 Task: Create a task  Implement a feature for users to customize the appâ€™s appearance , assign it to team member softage.7@softage.net in the project WinTech and update the status of the task to  Off Track , set the priority of the task to Medium.
Action: Mouse moved to (49, 407)
Screenshot: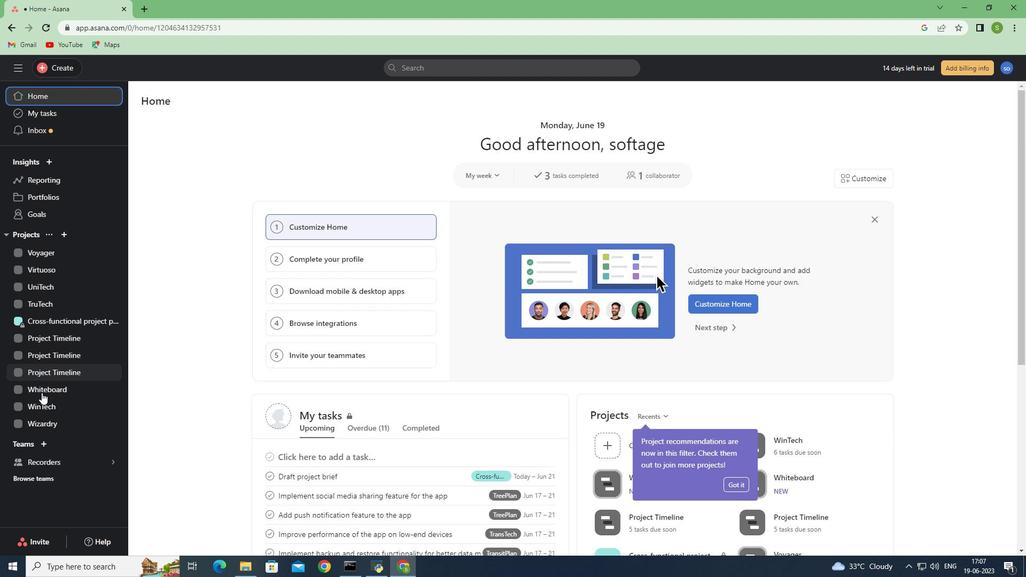 
Action: Mouse pressed left at (49, 407)
Screenshot: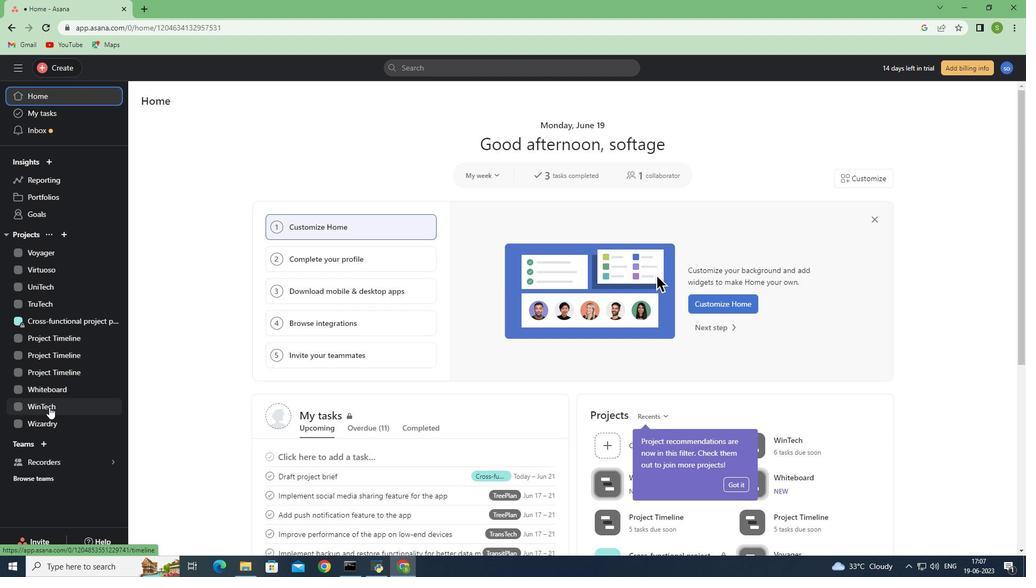 
Action: Mouse moved to (170, 146)
Screenshot: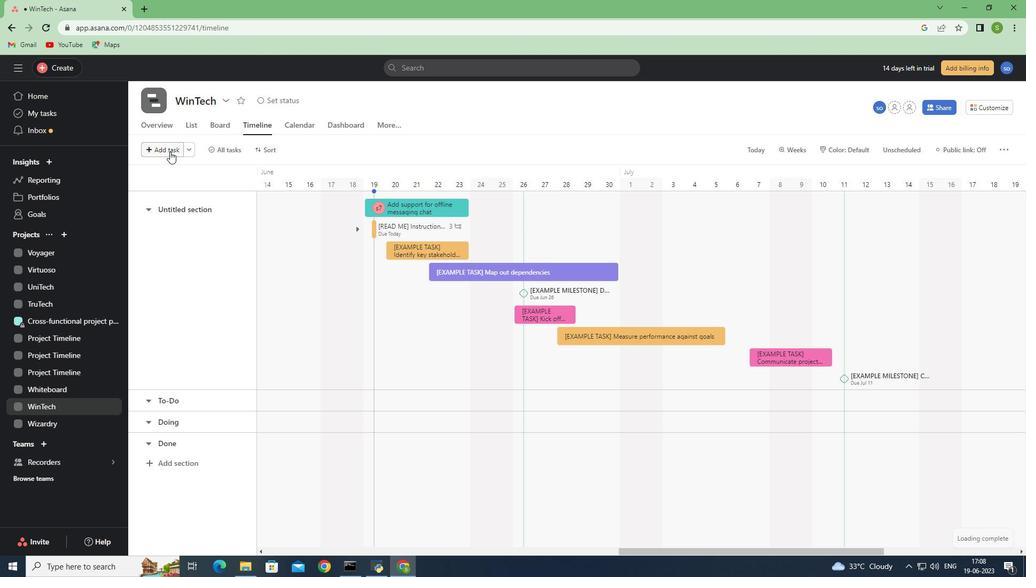 
Action: Mouse pressed left at (170, 146)
Screenshot: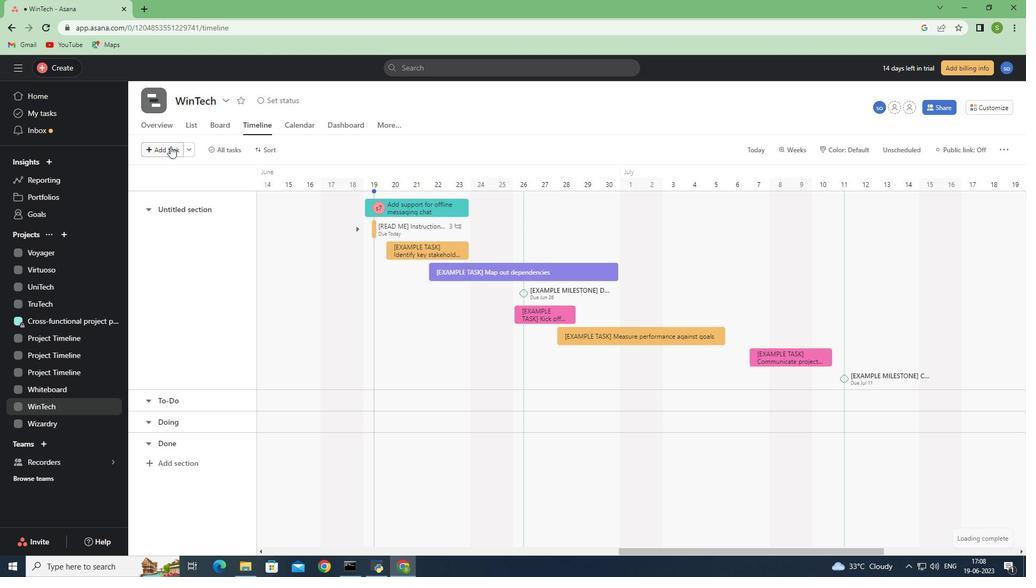 
Action: Mouse moved to (385, 212)
Screenshot: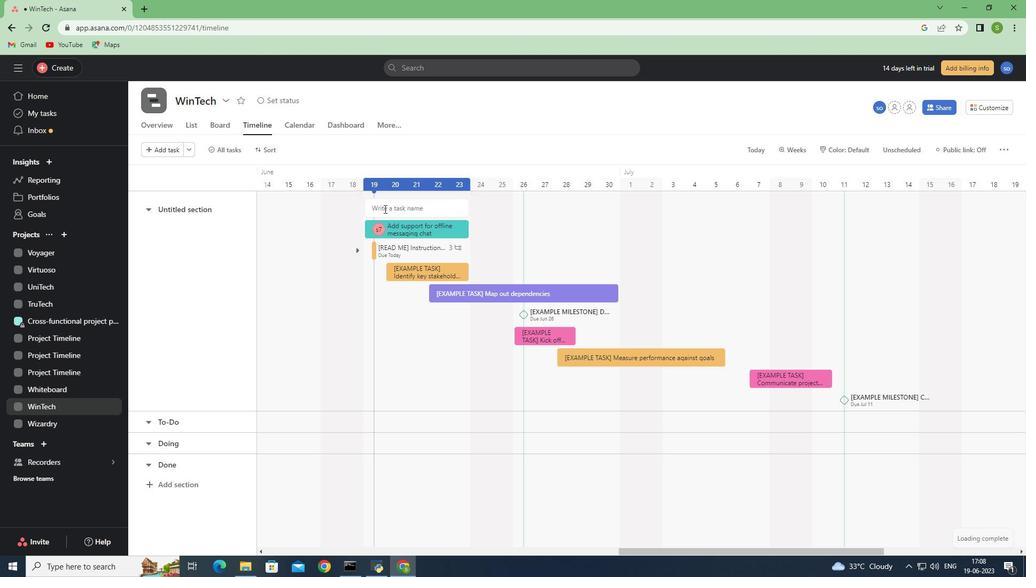 
Action: Mouse pressed left at (385, 212)
Screenshot: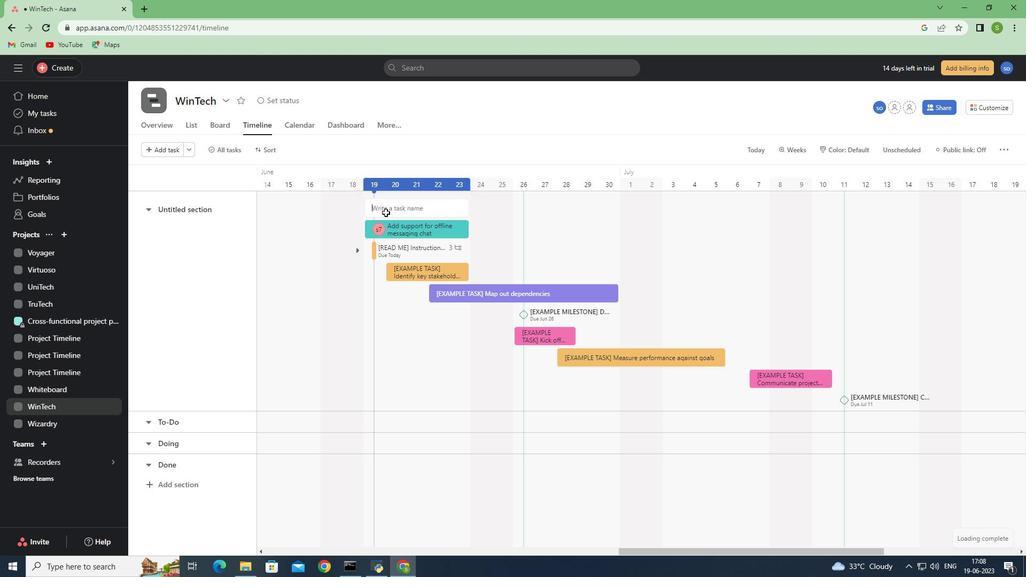 
Action: Mouse moved to (385, 212)
Screenshot: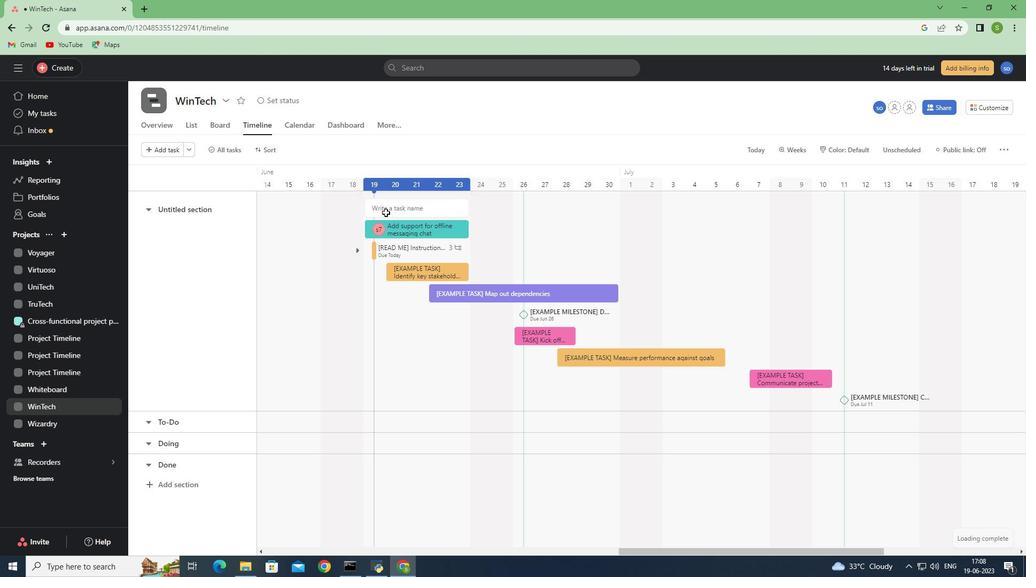 
Action: Key pressed <Key.shift>I
Screenshot: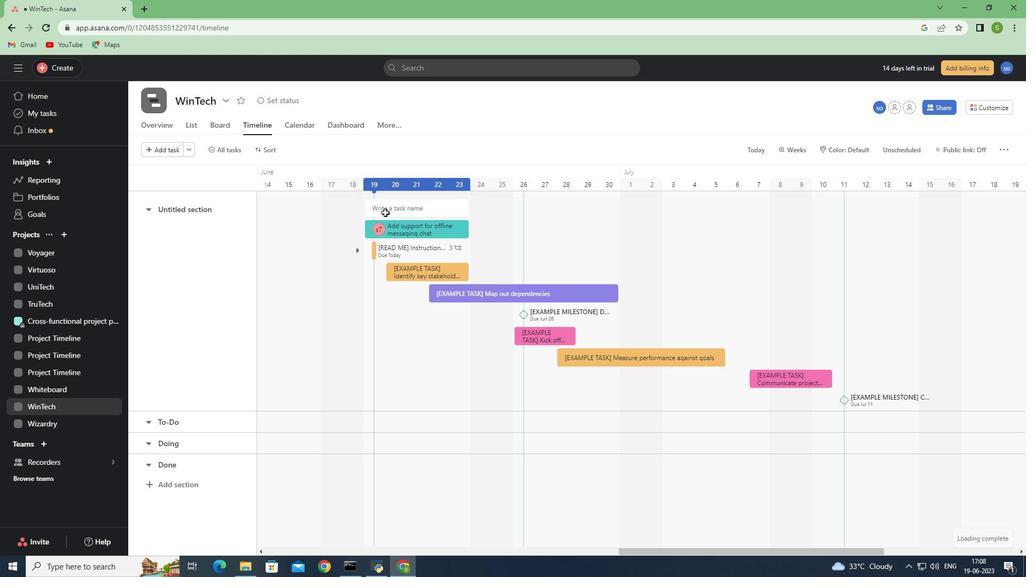 
Action: Mouse pressed left at (385, 212)
Screenshot: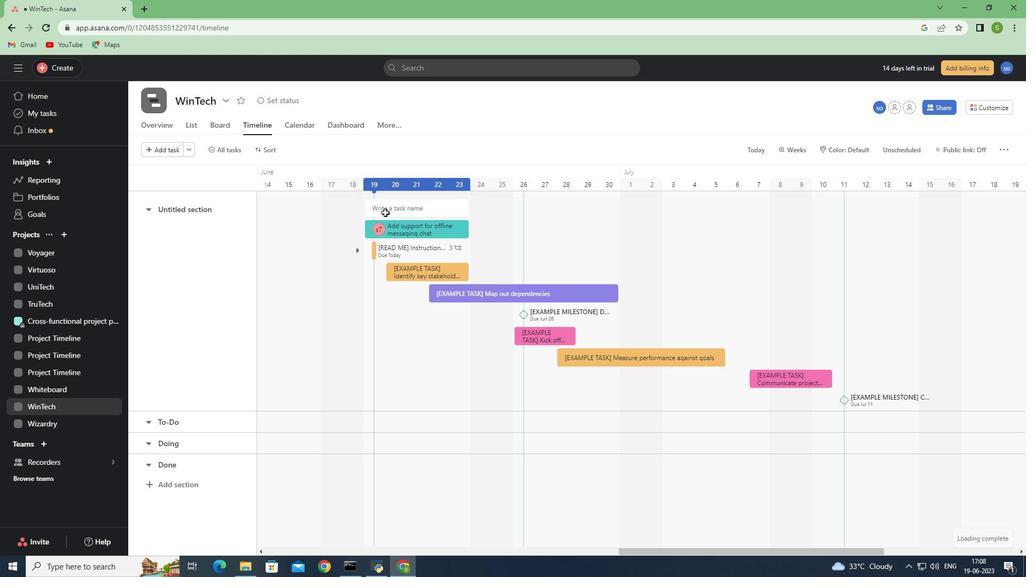 
Action: Mouse moved to (381, 210)
Screenshot: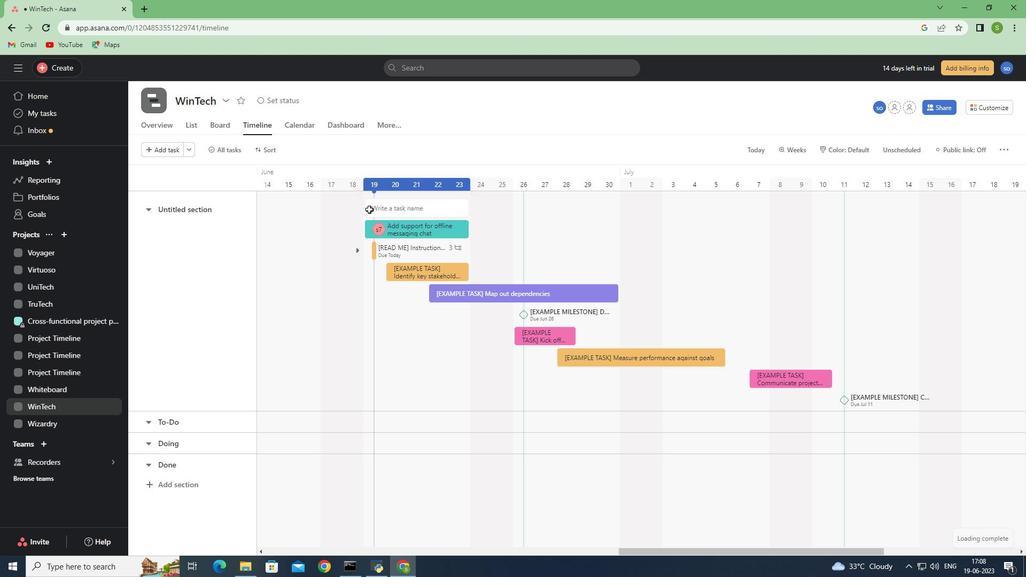 
Action: Mouse pressed left at (381, 210)
Screenshot: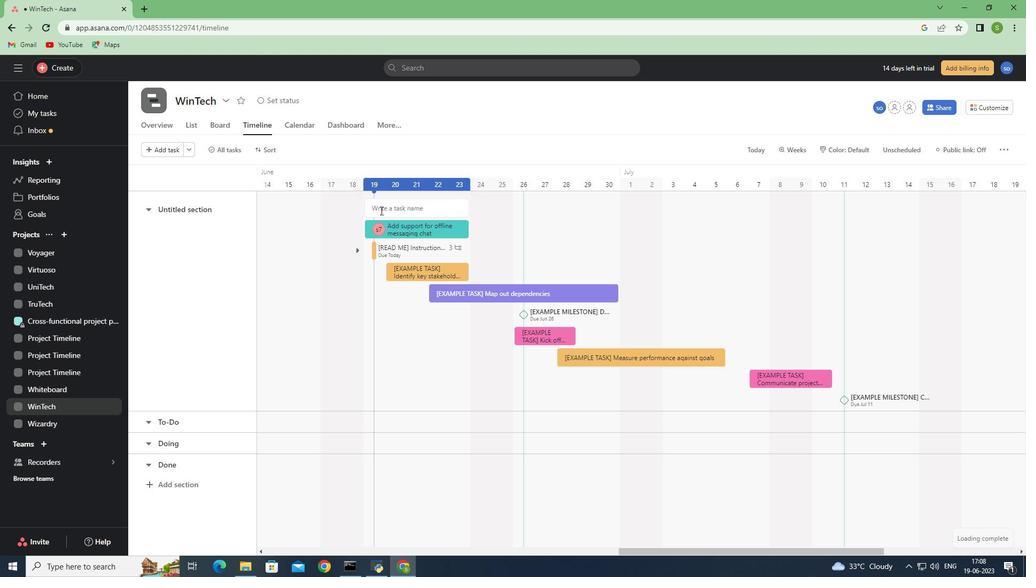 
Action: Key pressed <Key.shift>Implement<Key.space>a<Key.space>feature<Key.space>for<Key.space>users<Key.space>to<Key.space>customize<Key.space>the<Key.space>app's<Key.space>appearance<Key.enter>
Screenshot: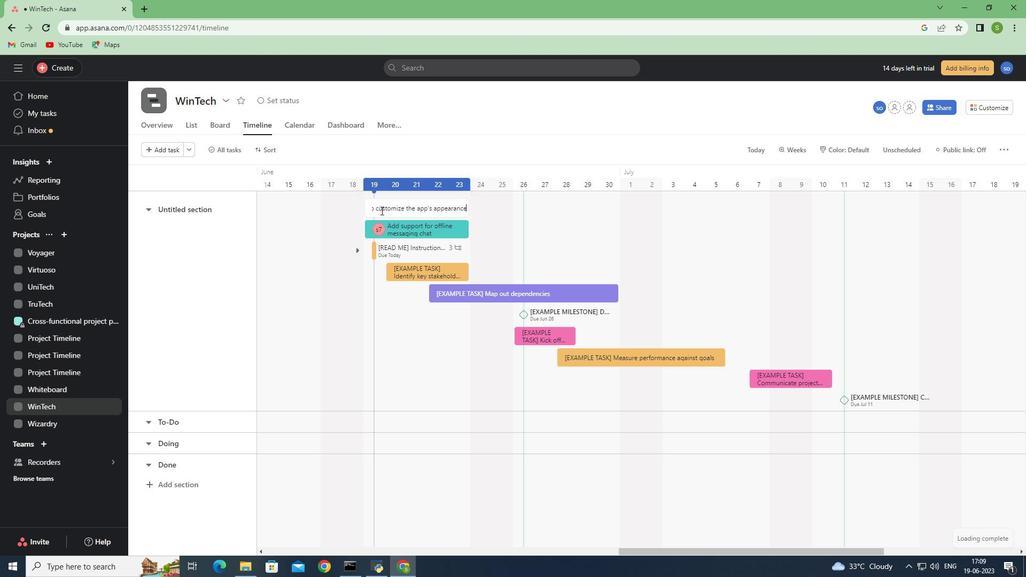 
Action: Mouse moved to (424, 203)
Screenshot: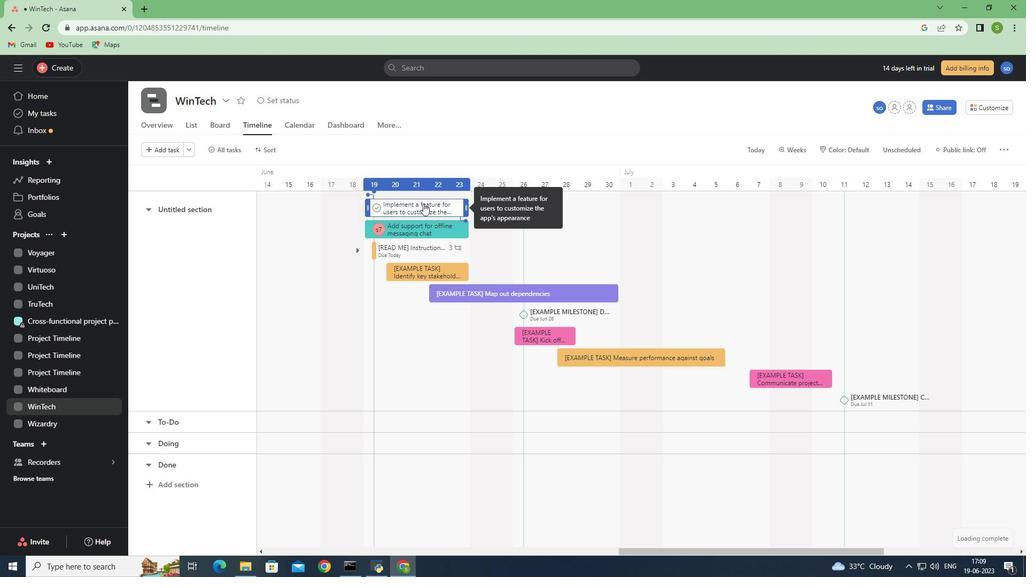 
Action: Mouse pressed left at (424, 203)
Screenshot: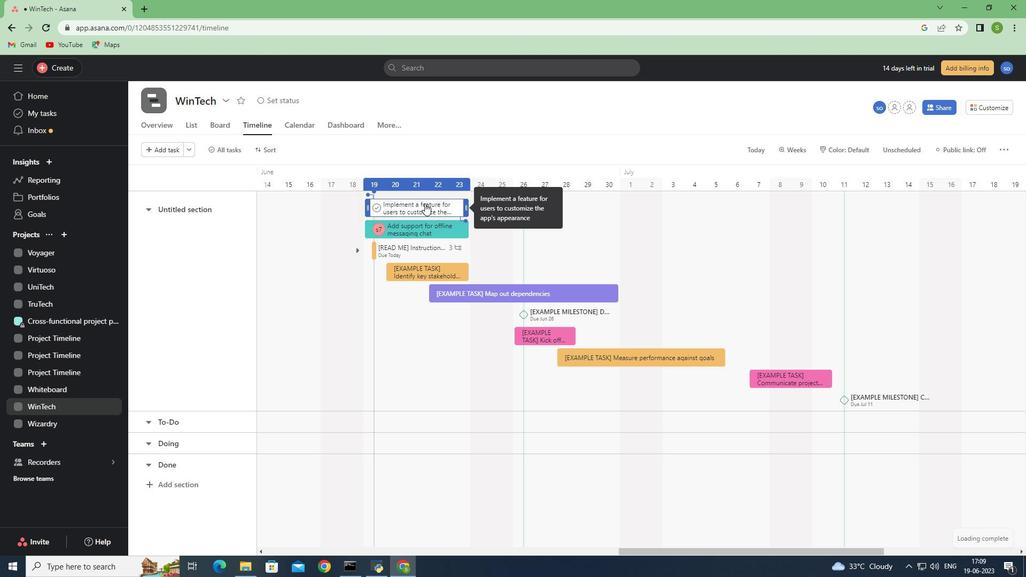 
Action: Mouse moved to (823, 228)
Screenshot: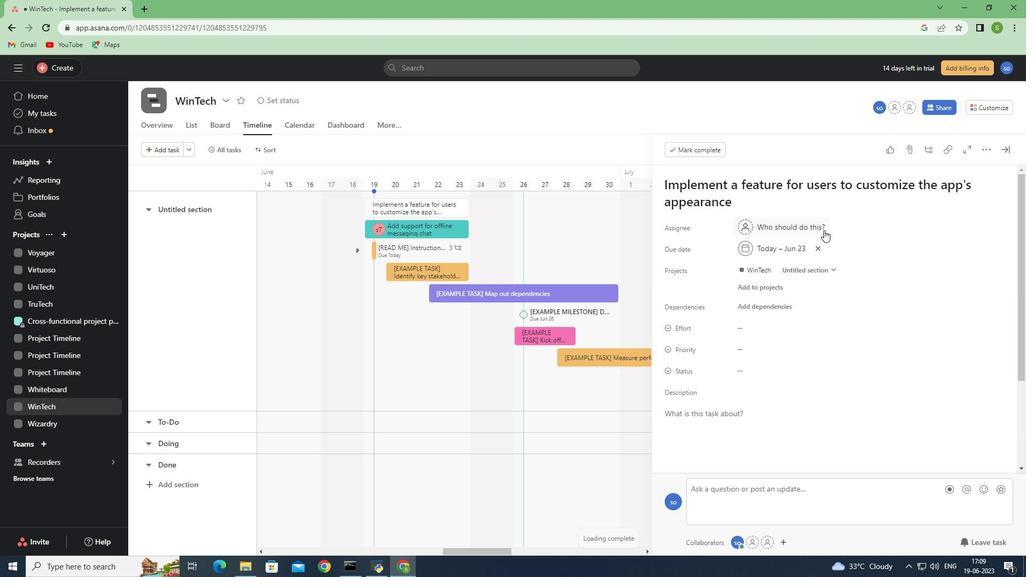 
Action: Mouse pressed left at (823, 228)
Screenshot: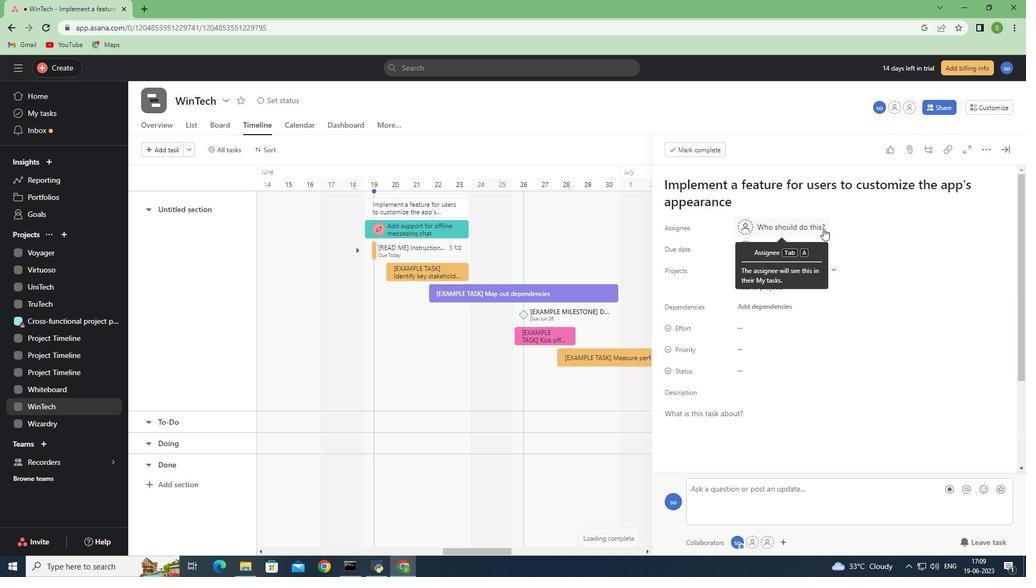 
Action: Mouse moved to (809, 310)
Screenshot: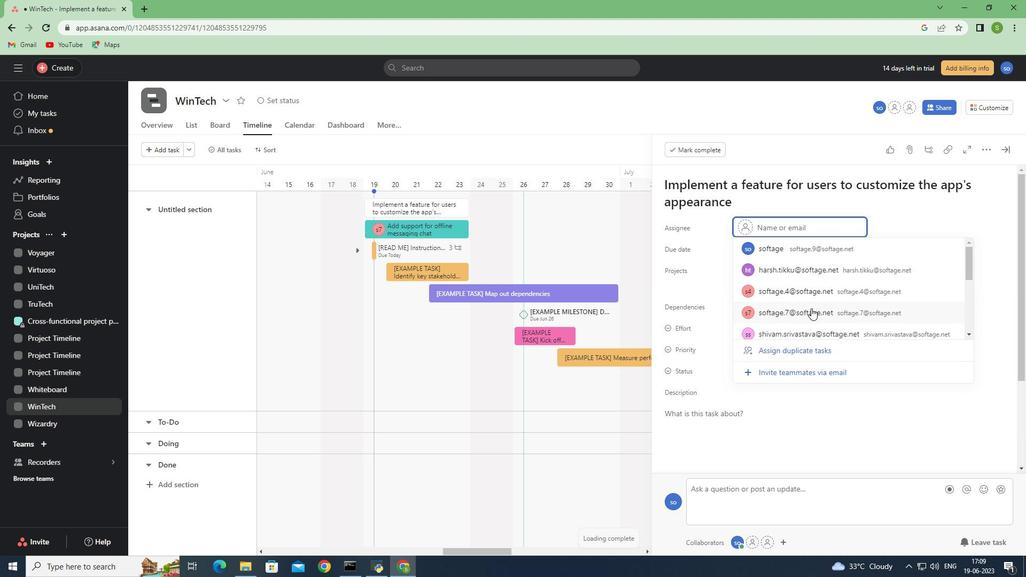 
Action: Mouse pressed left at (809, 310)
Screenshot: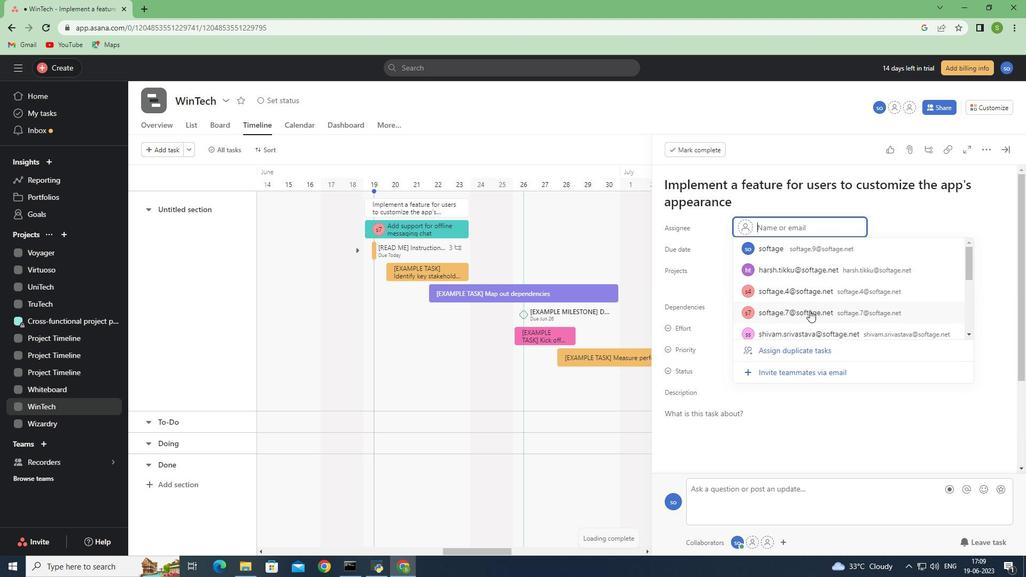 
Action: Mouse moved to (788, 369)
Screenshot: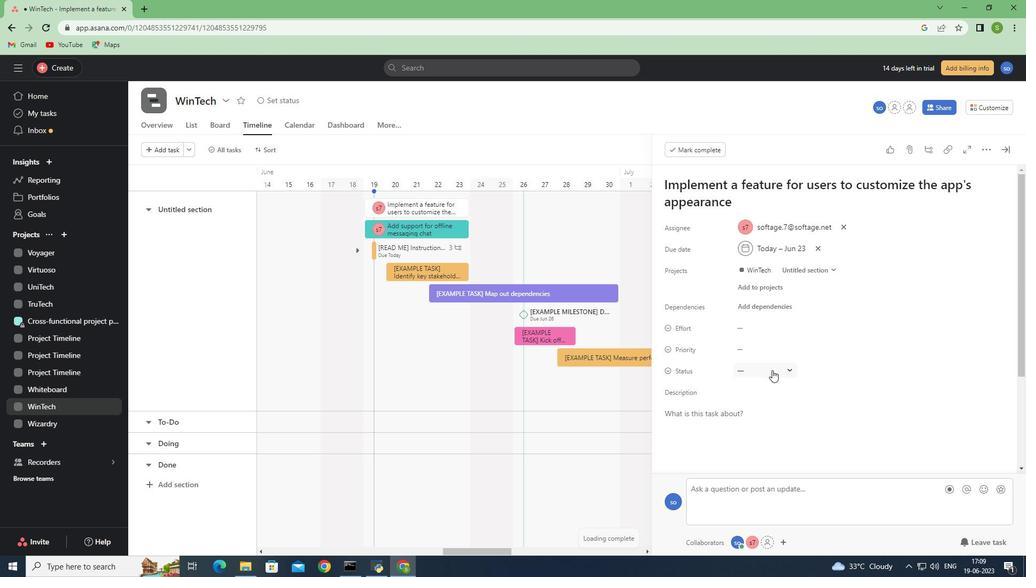 
Action: Mouse pressed left at (788, 369)
Screenshot: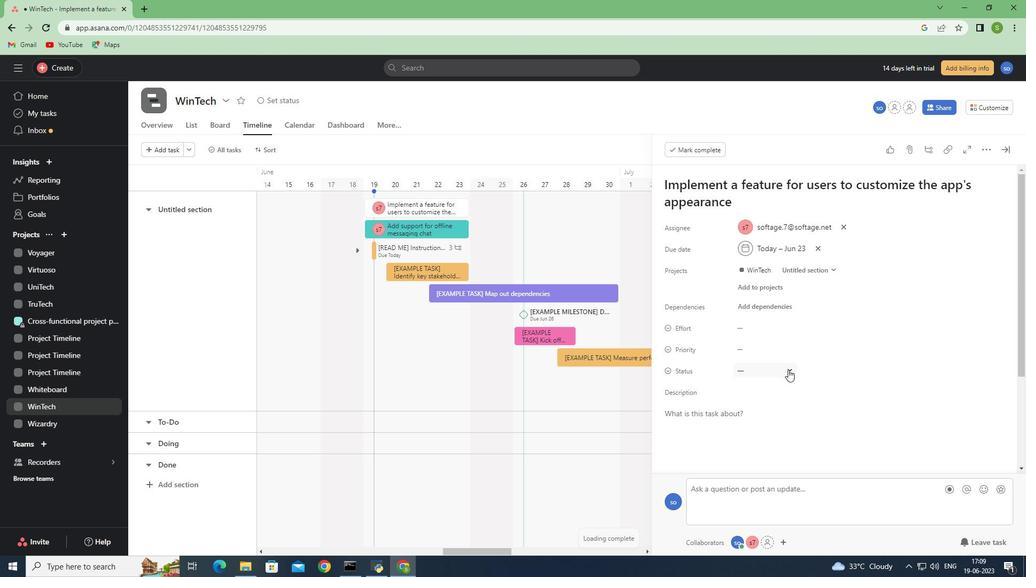 
Action: Mouse moved to (775, 445)
Screenshot: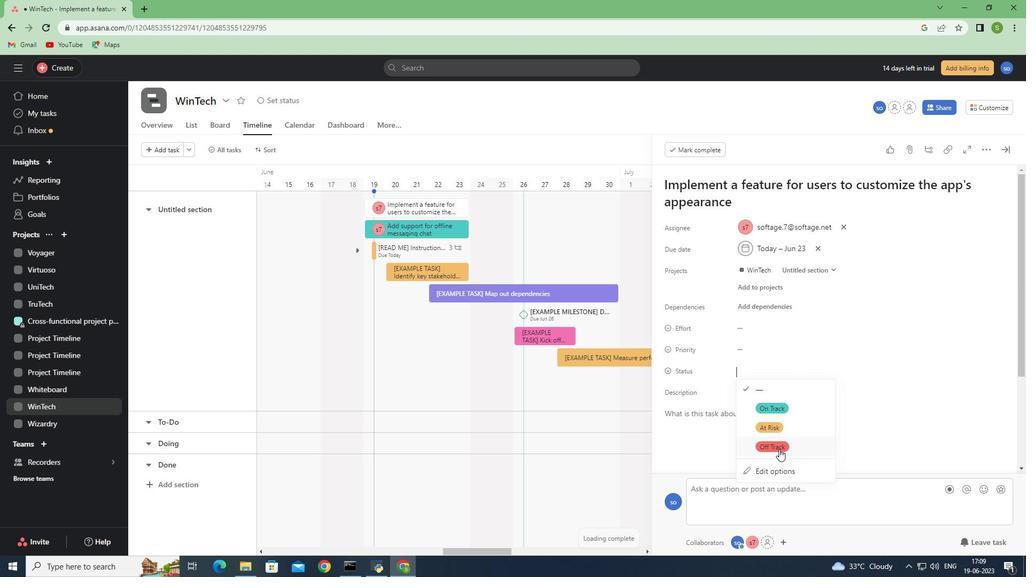 
Action: Mouse pressed left at (775, 445)
Screenshot: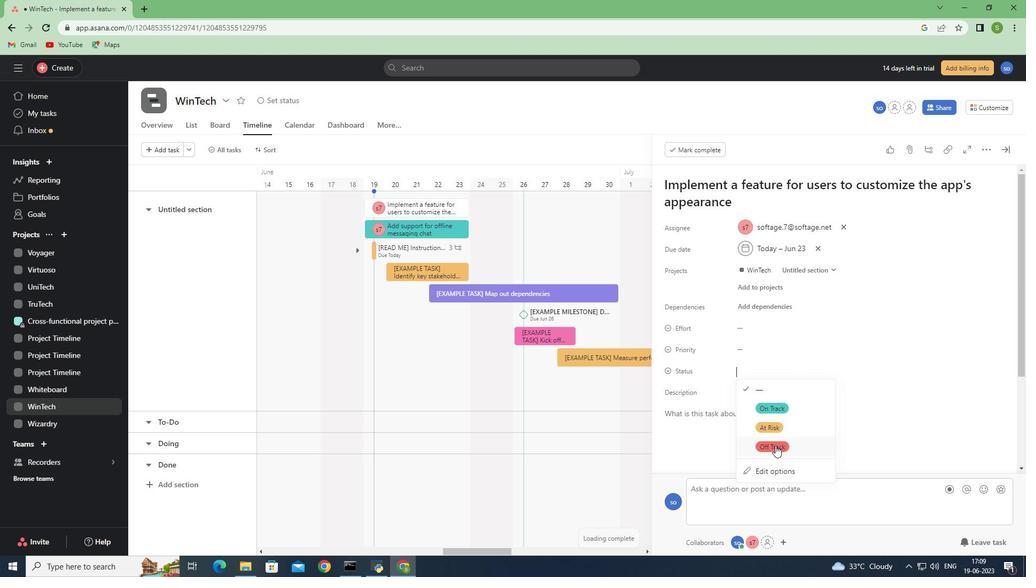 
Action: Mouse moved to (792, 348)
Screenshot: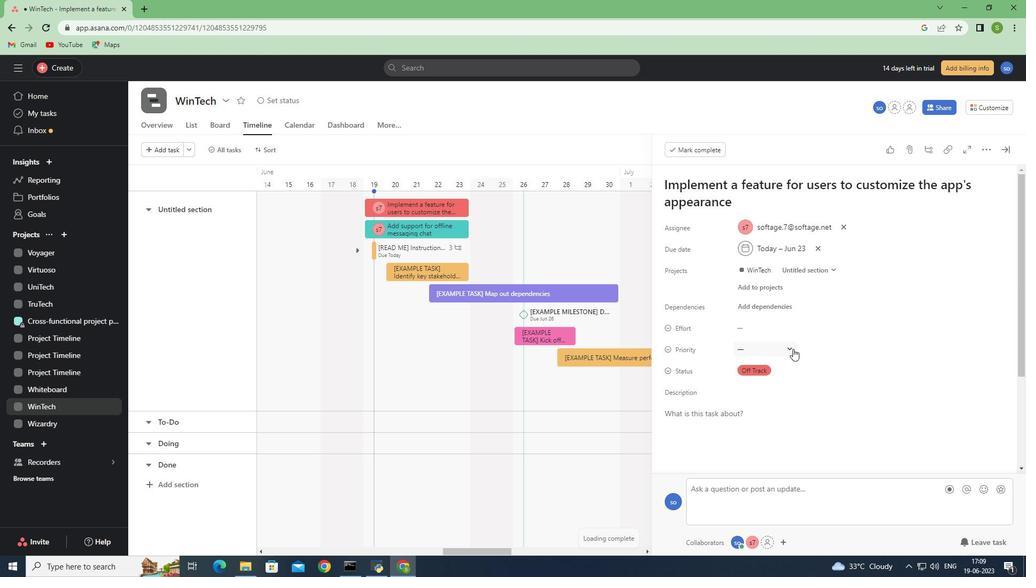 
Action: Mouse pressed left at (792, 348)
Screenshot: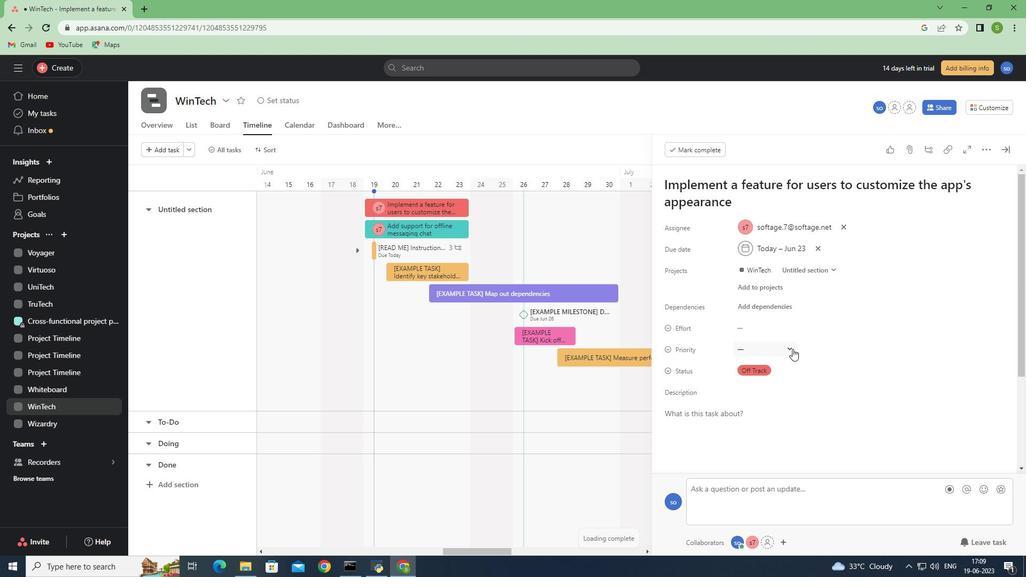 
Action: Mouse moved to (778, 405)
Screenshot: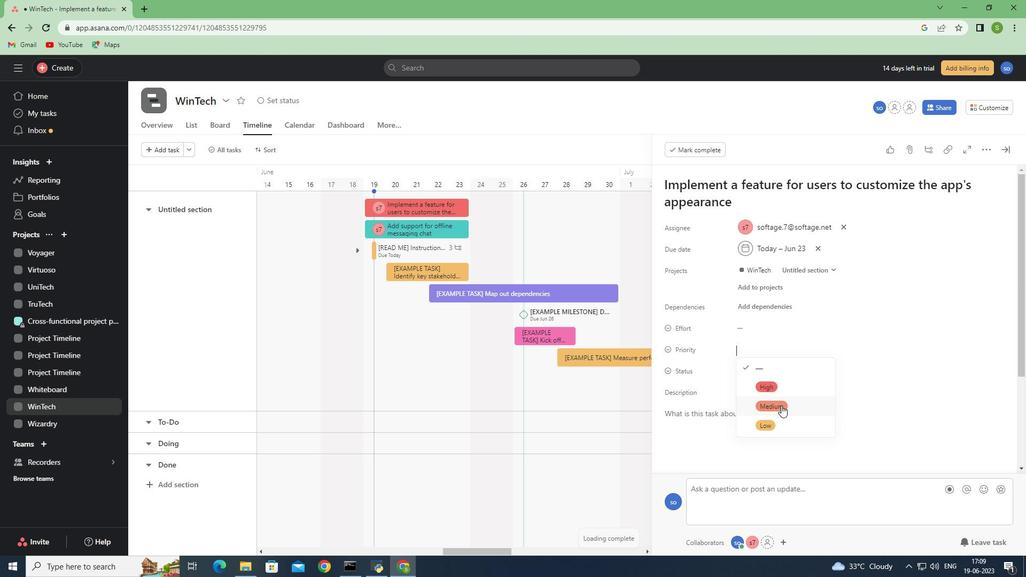 
Action: Mouse pressed left at (778, 405)
Screenshot: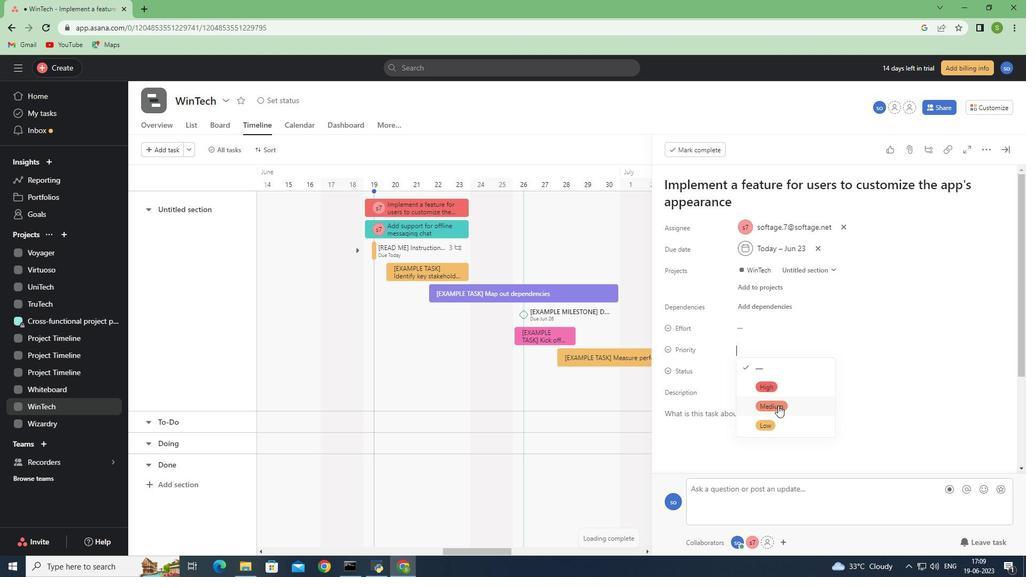 
